 Task: Create a due date automation trigger when advanced on, 2 hours after a card is due add content with a description not containing resume.
Action: Mouse moved to (970, 288)
Screenshot: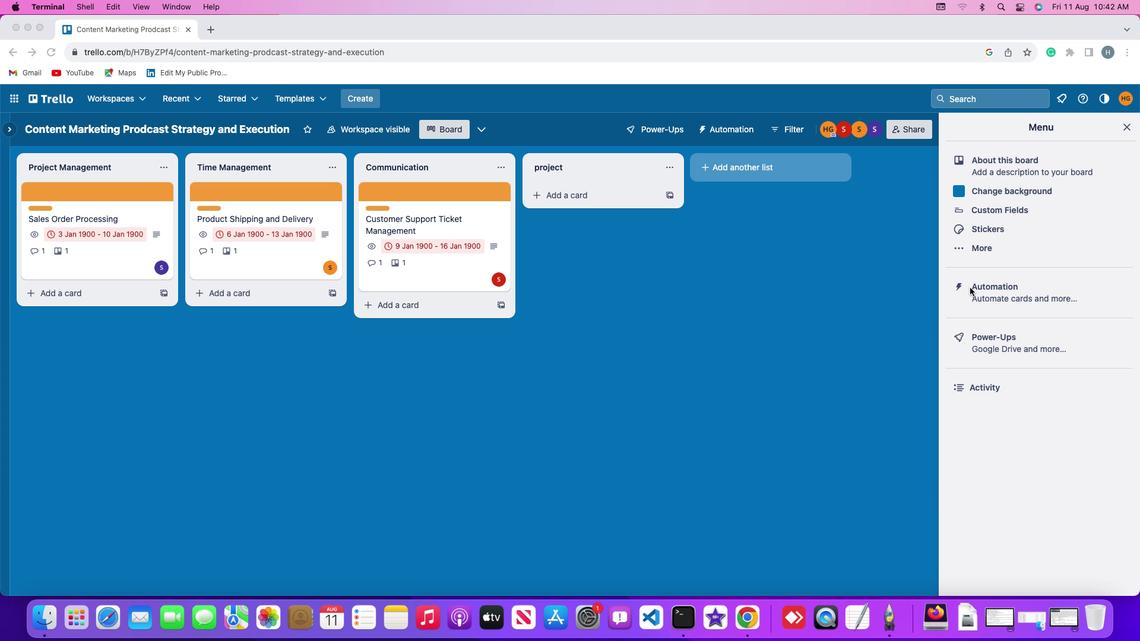 
Action: Mouse pressed left at (970, 288)
Screenshot: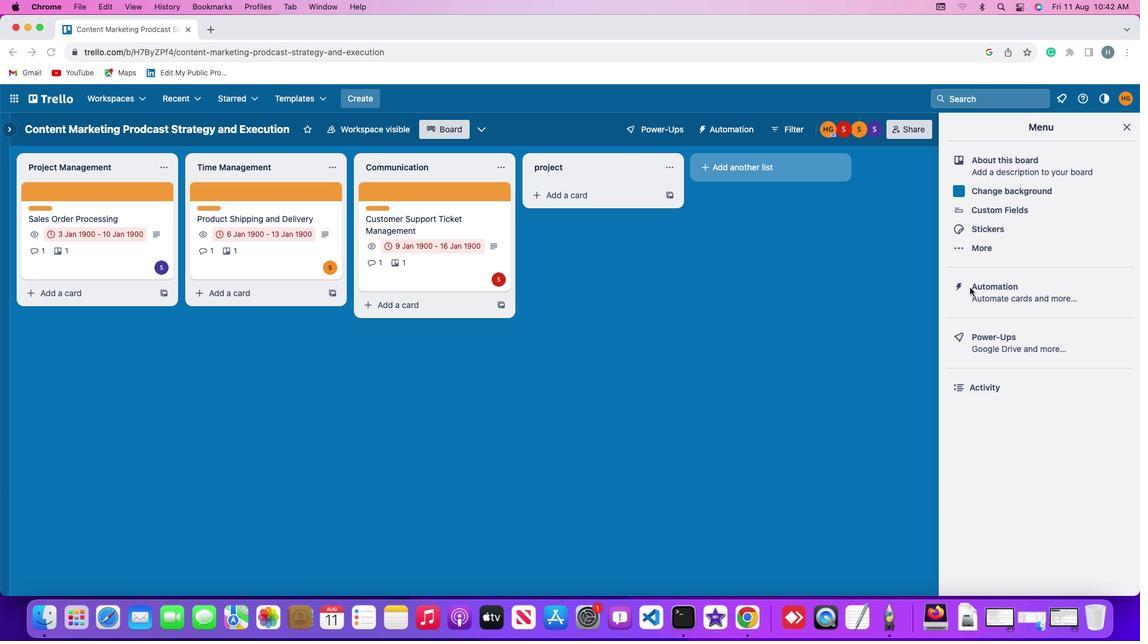 
Action: Mouse pressed left at (970, 288)
Screenshot: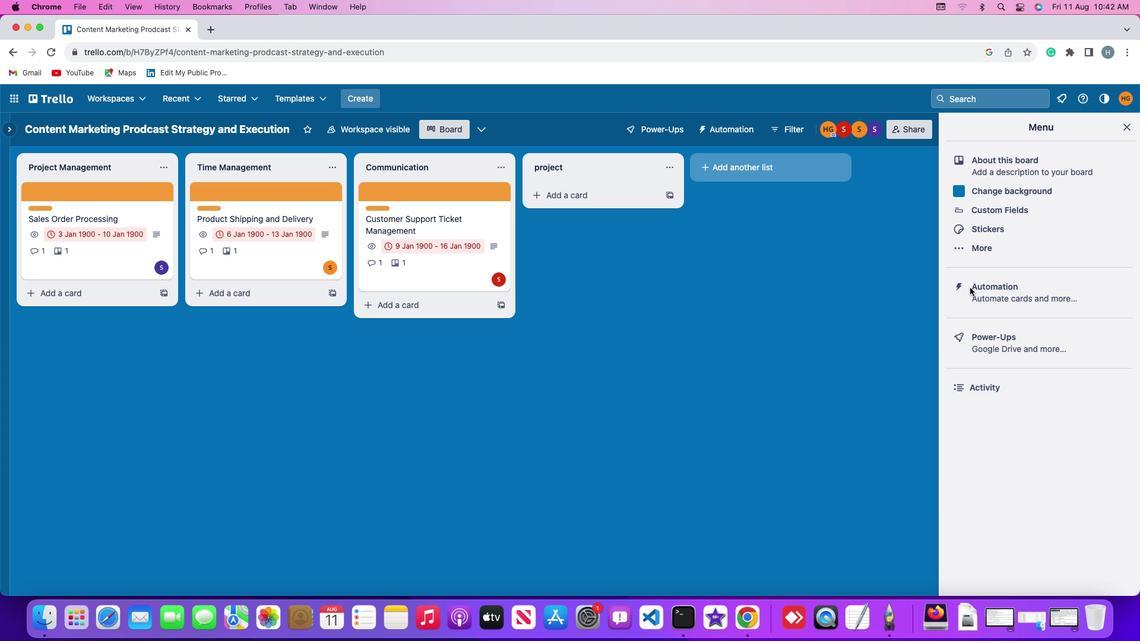 
Action: Mouse moved to (66, 281)
Screenshot: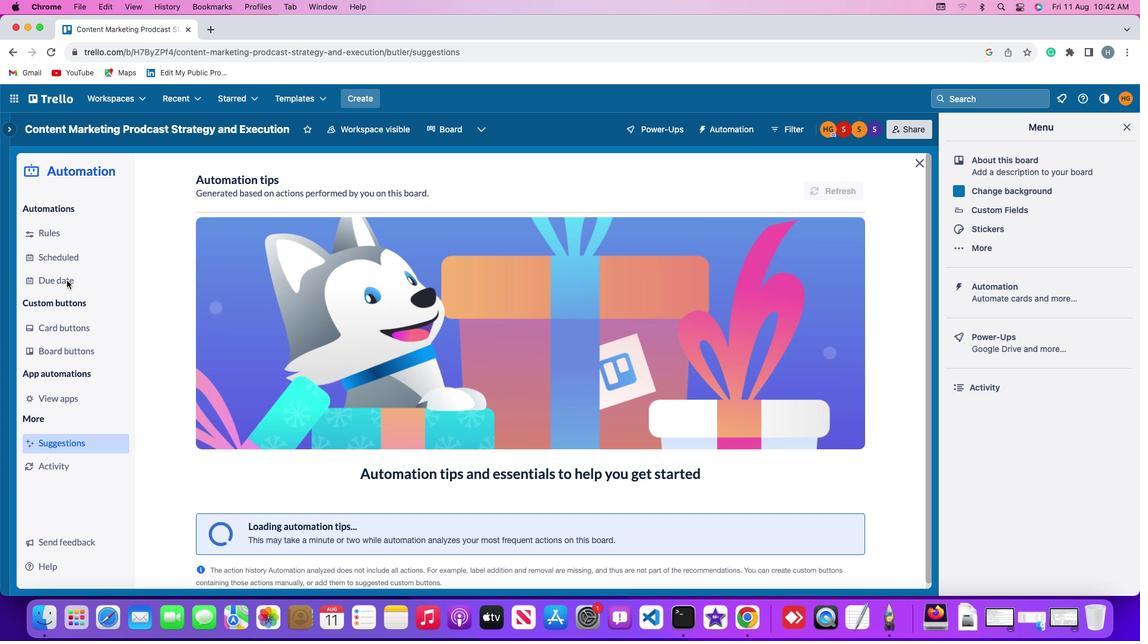 
Action: Mouse pressed left at (66, 281)
Screenshot: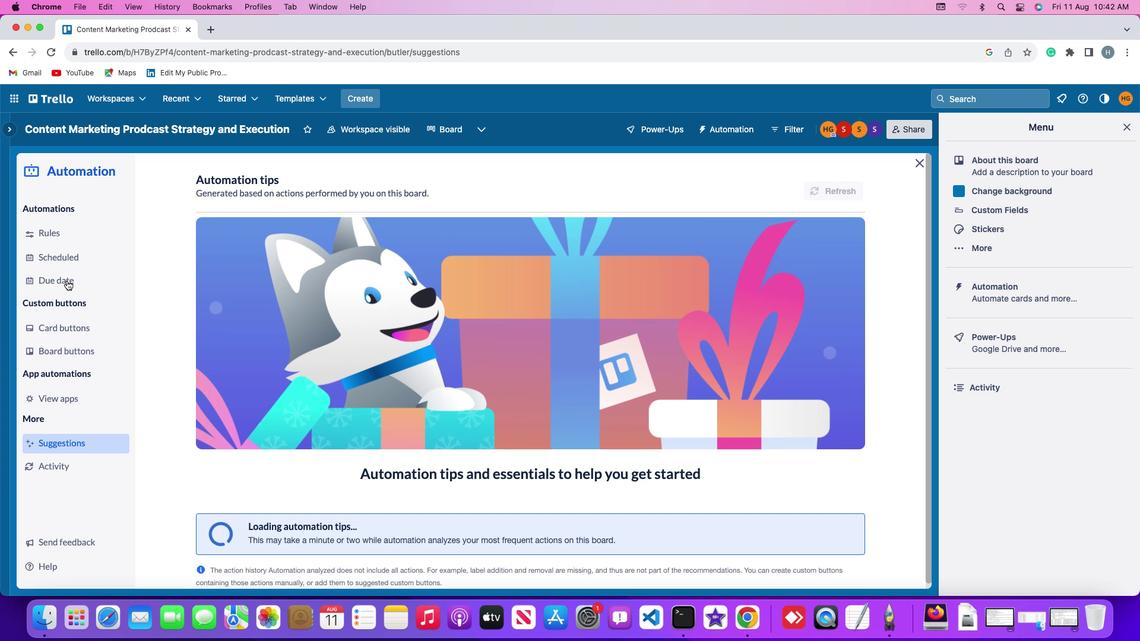 
Action: Mouse moved to (773, 183)
Screenshot: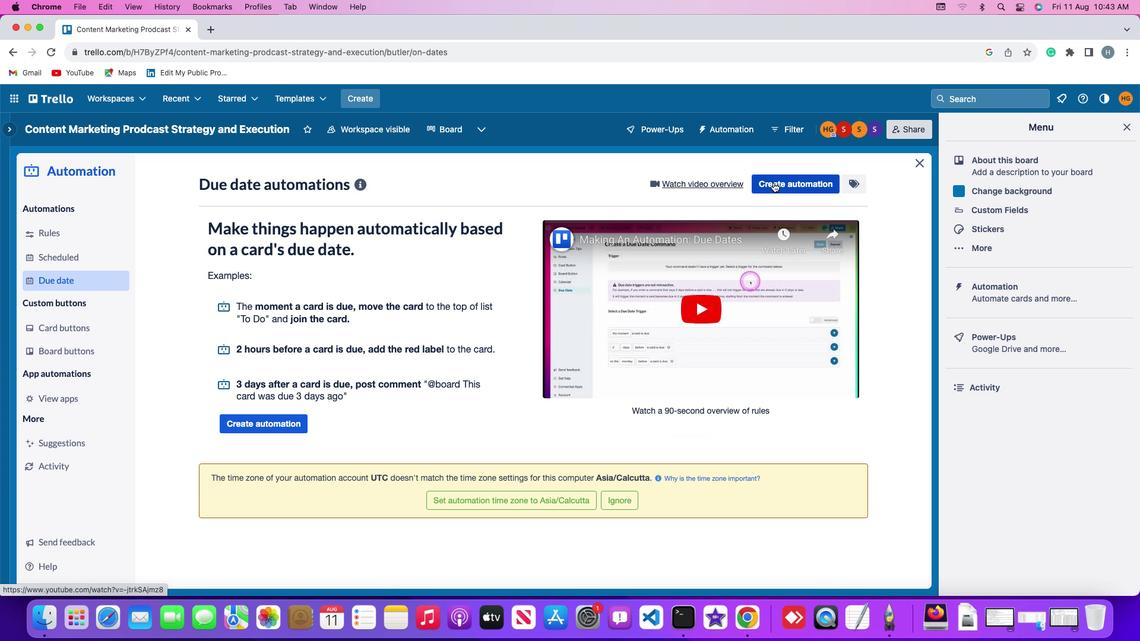 
Action: Mouse pressed left at (773, 183)
Screenshot: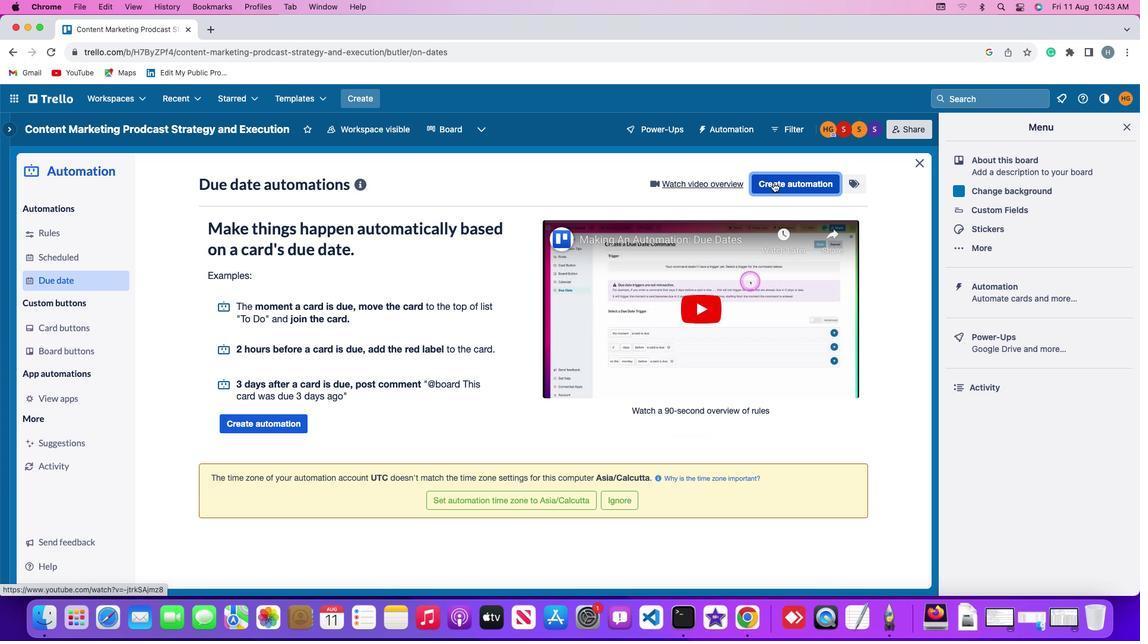 
Action: Mouse moved to (242, 298)
Screenshot: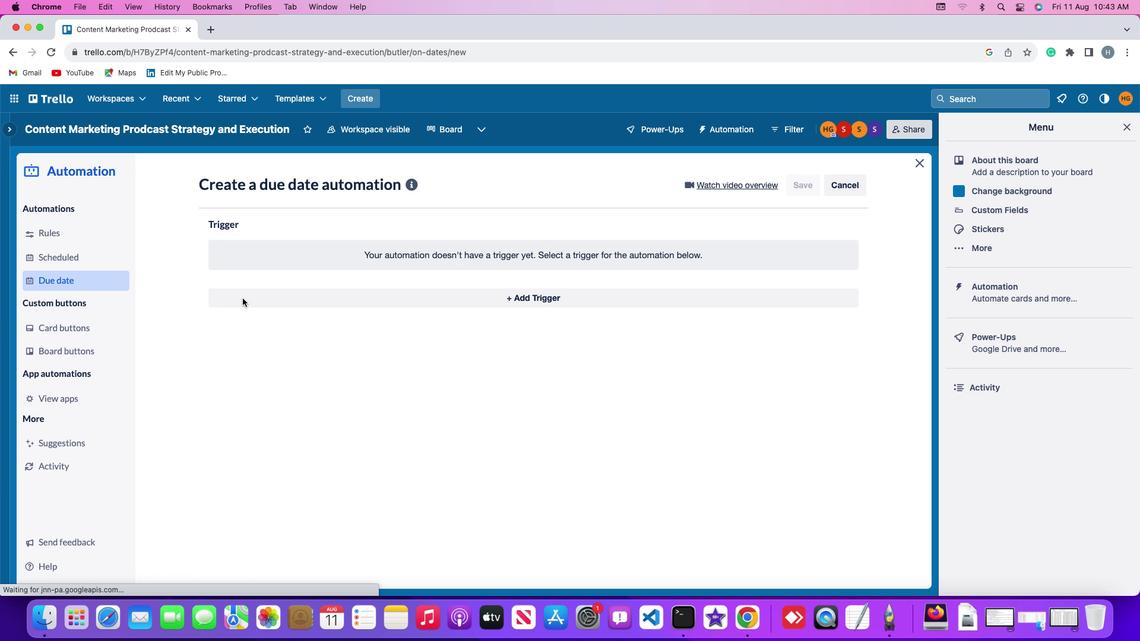 
Action: Mouse pressed left at (242, 298)
Screenshot: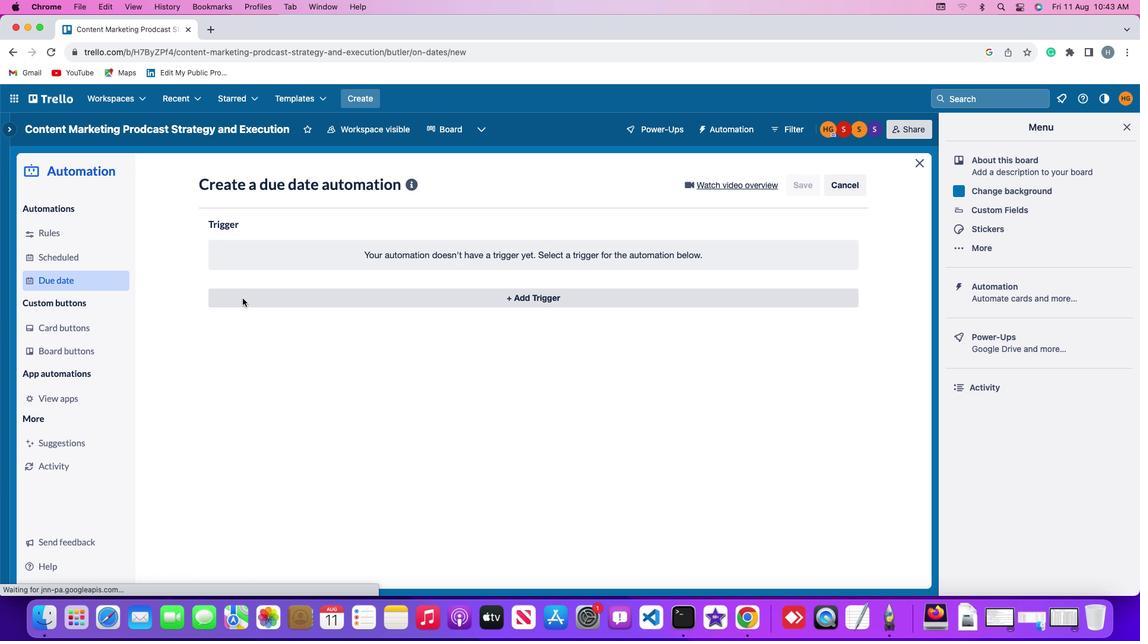 
Action: Mouse moved to (235, 478)
Screenshot: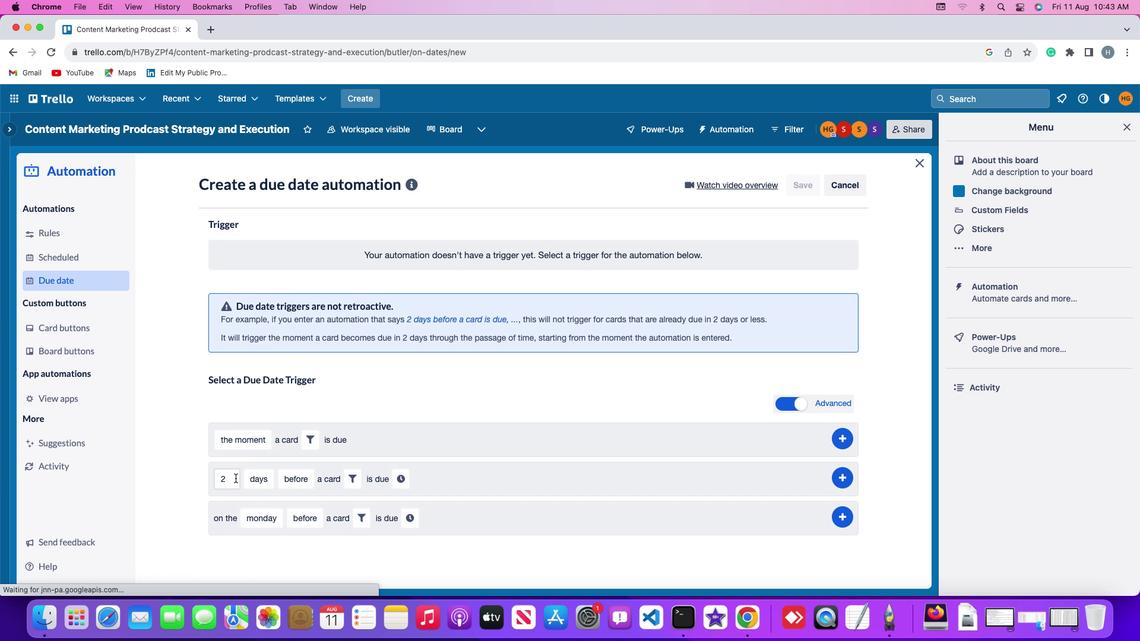 
Action: Mouse pressed left at (235, 478)
Screenshot: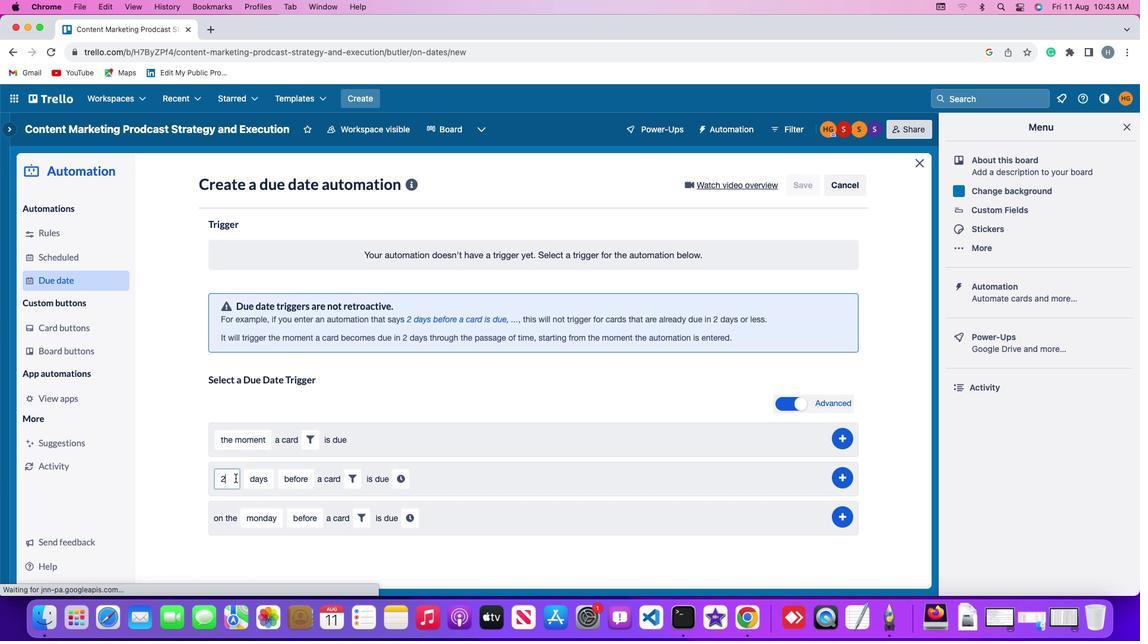 
Action: Mouse moved to (235, 477)
Screenshot: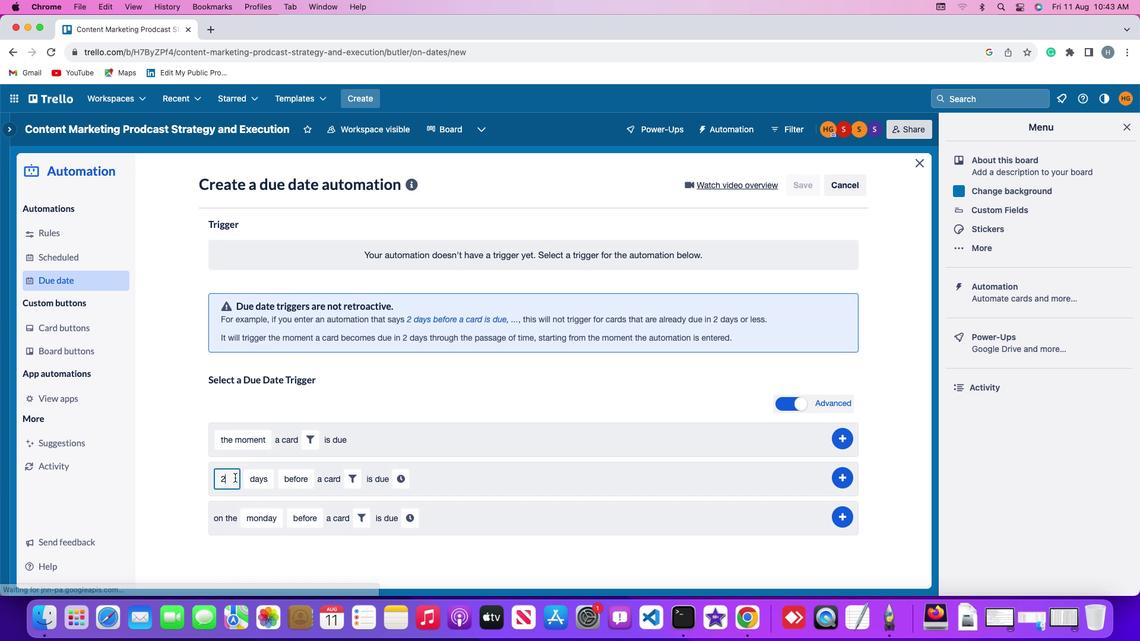 
Action: Key pressed Key.backspace'2'
Screenshot: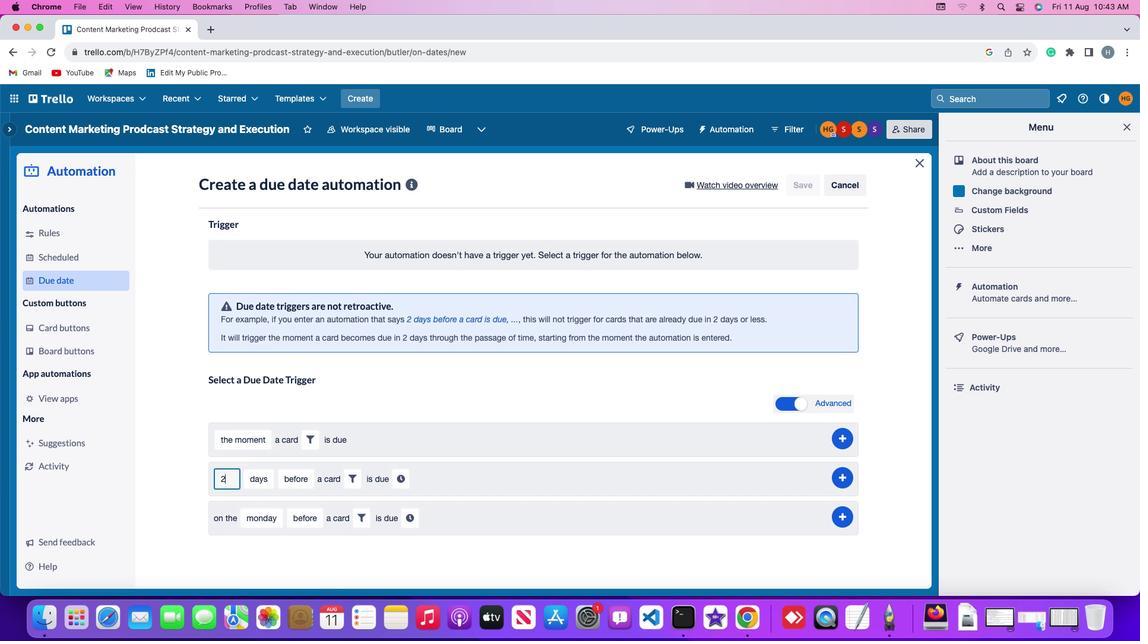 
Action: Mouse moved to (268, 479)
Screenshot: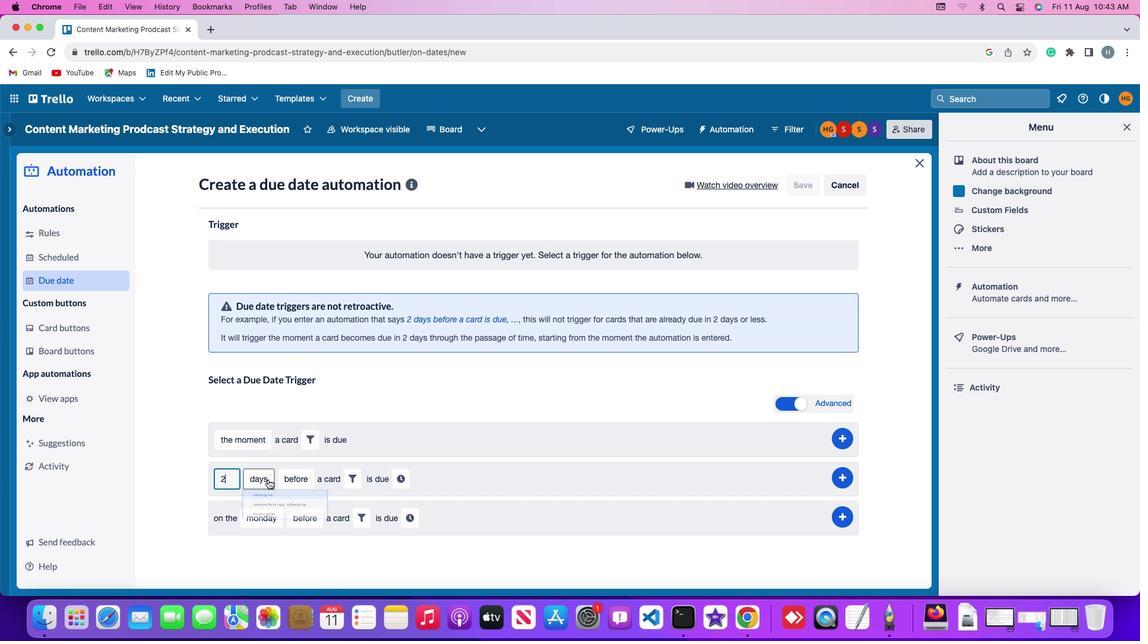 
Action: Mouse pressed left at (268, 479)
Screenshot: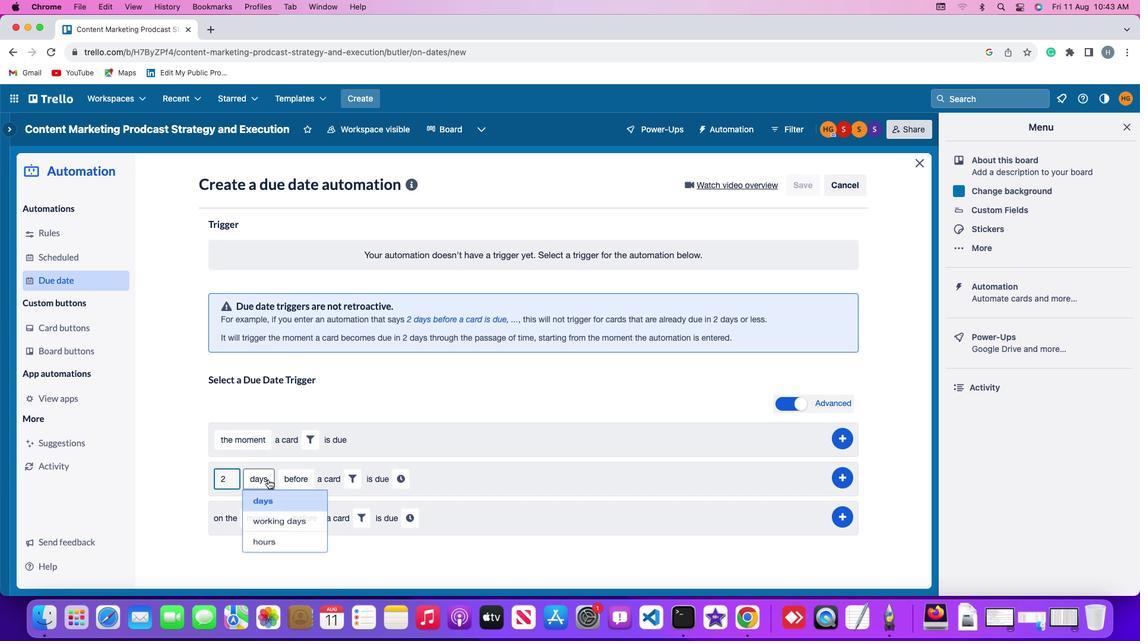 
Action: Mouse moved to (269, 550)
Screenshot: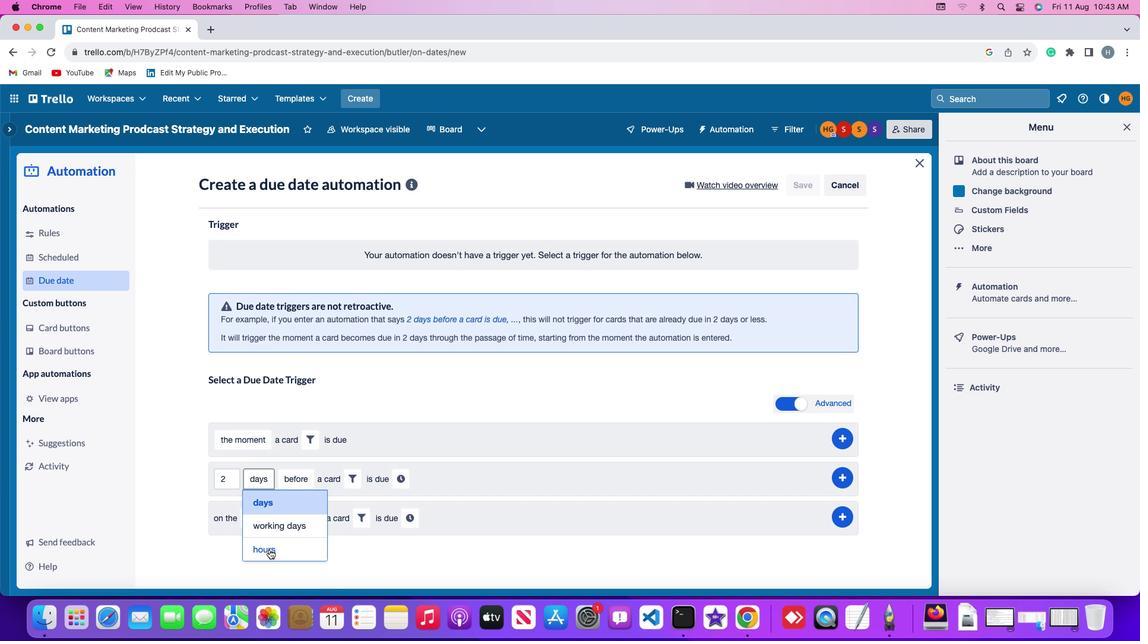 
Action: Mouse pressed left at (269, 550)
Screenshot: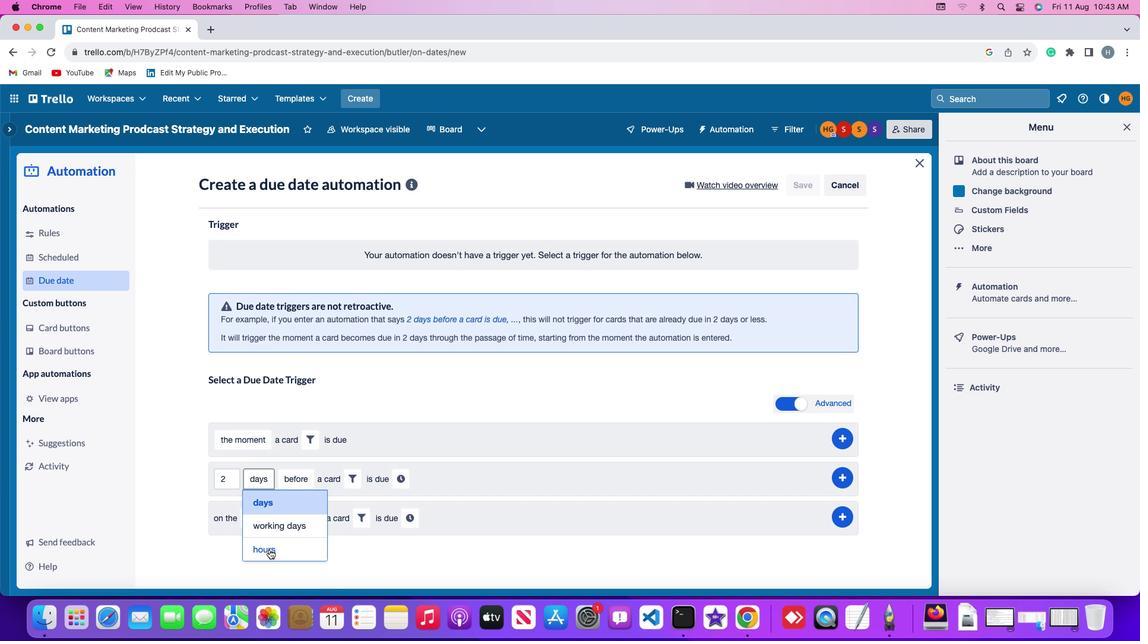 
Action: Mouse moved to (299, 482)
Screenshot: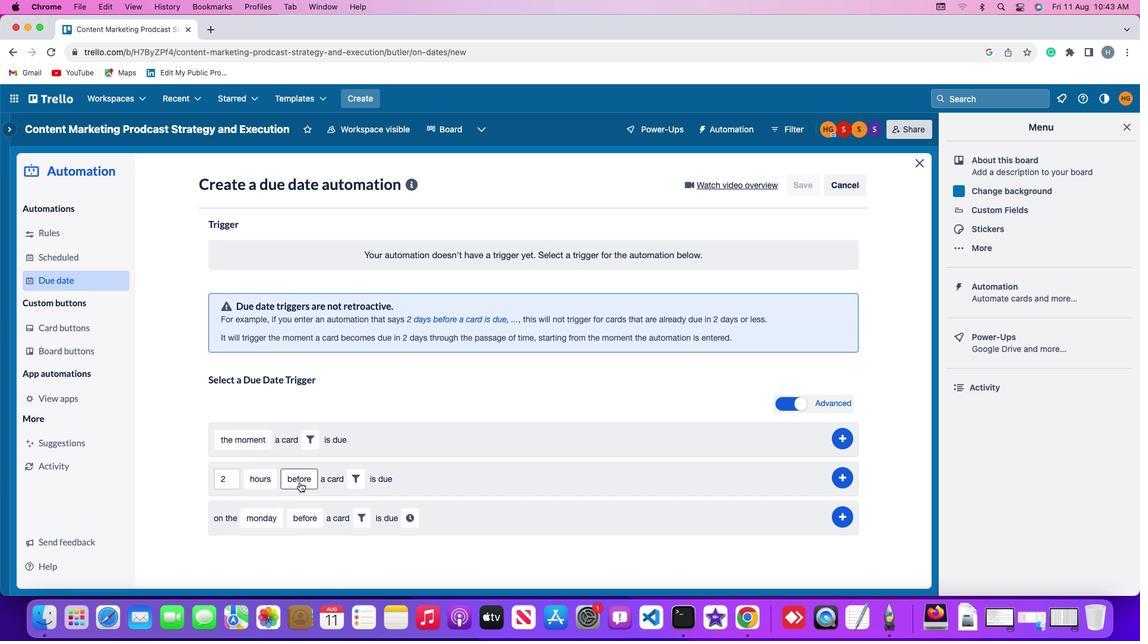 
Action: Mouse pressed left at (299, 482)
Screenshot: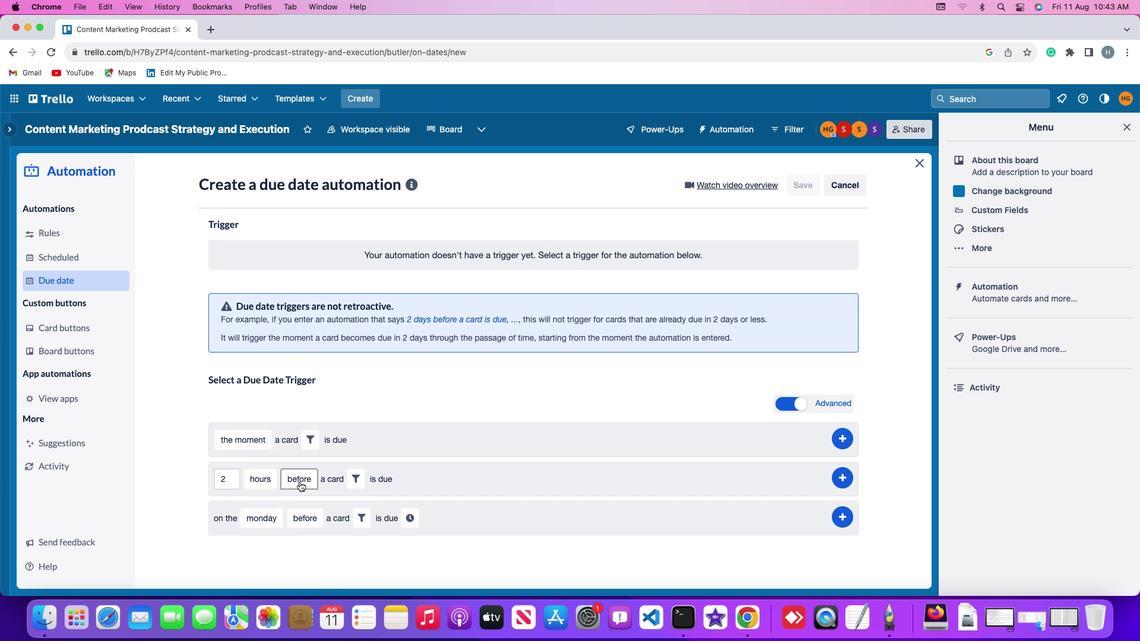 
Action: Mouse moved to (305, 531)
Screenshot: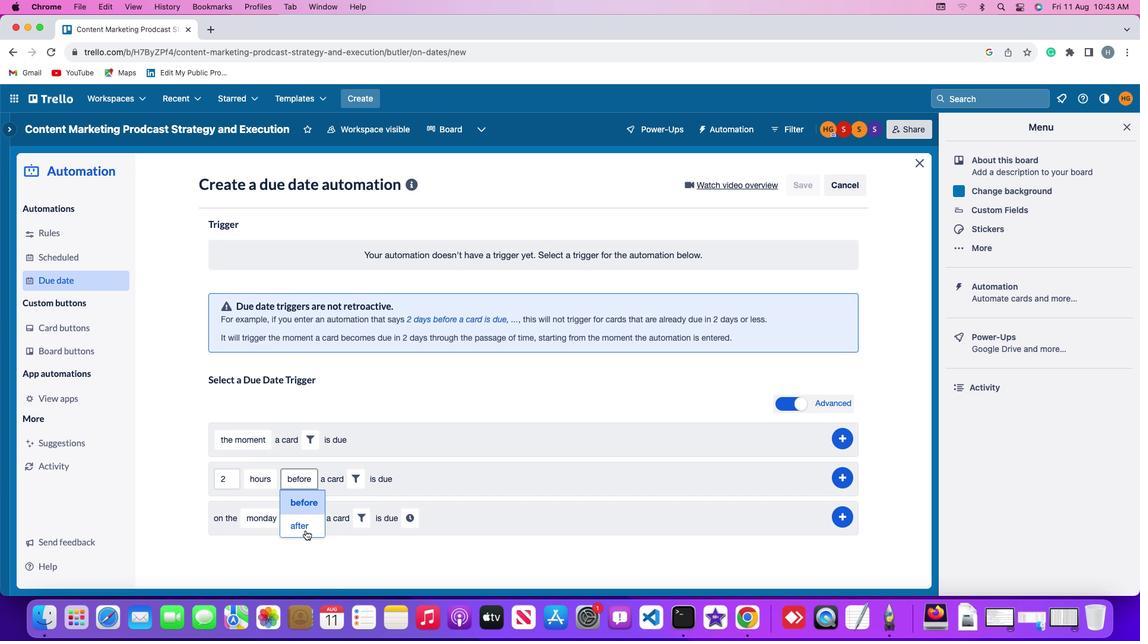 
Action: Mouse pressed left at (305, 531)
Screenshot: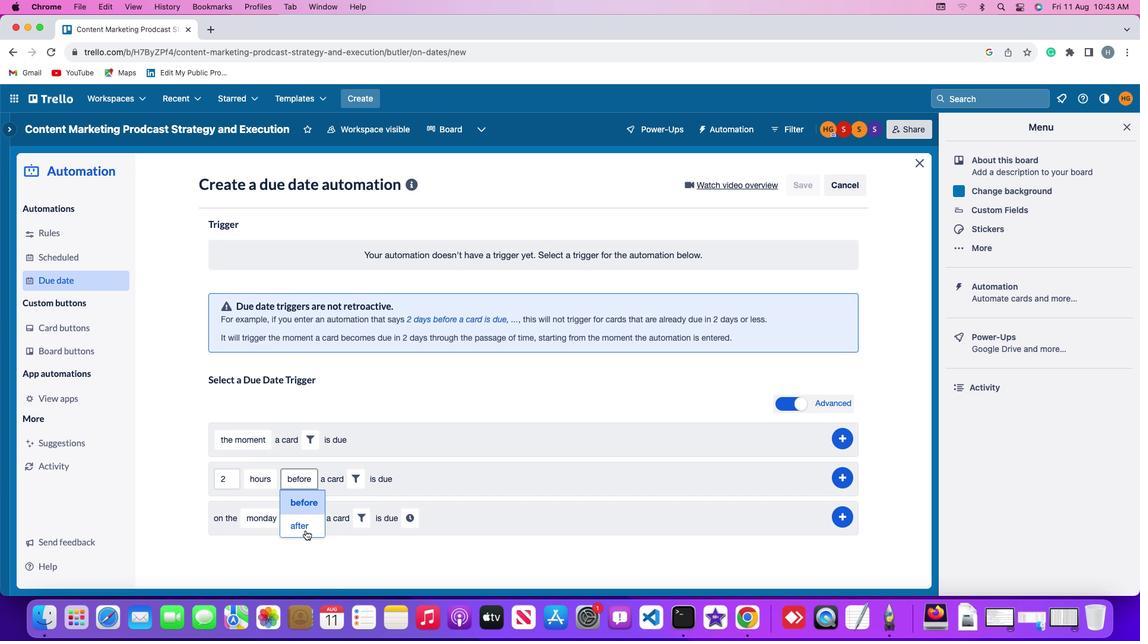 
Action: Mouse moved to (354, 482)
Screenshot: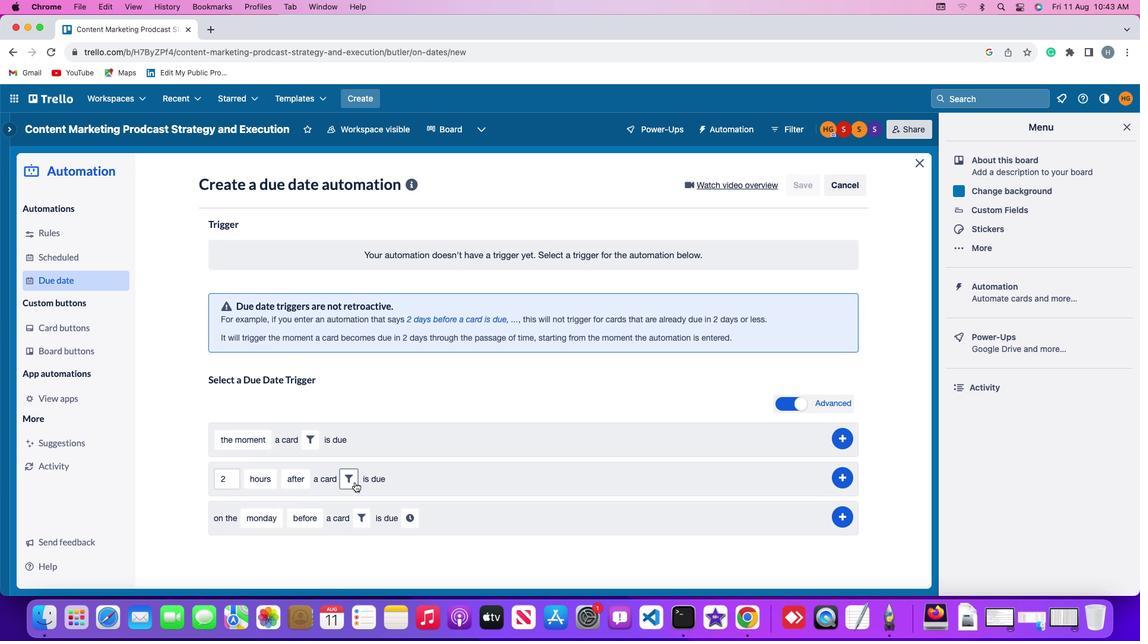 
Action: Mouse pressed left at (354, 482)
Screenshot: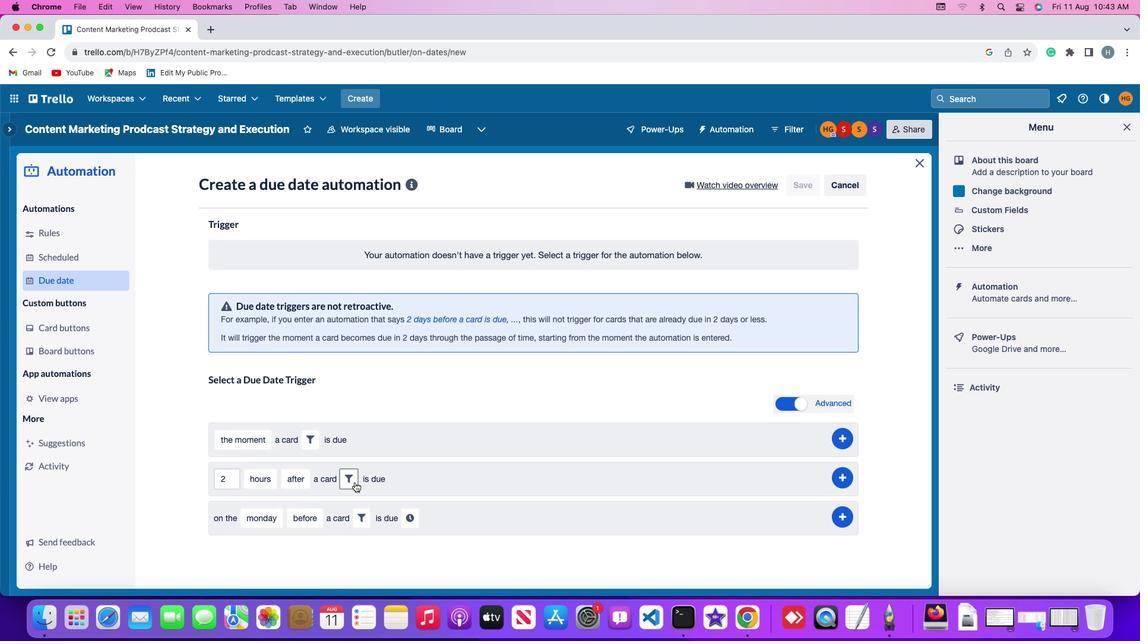 
Action: Mouse moved to (506, 517)
Screenshot: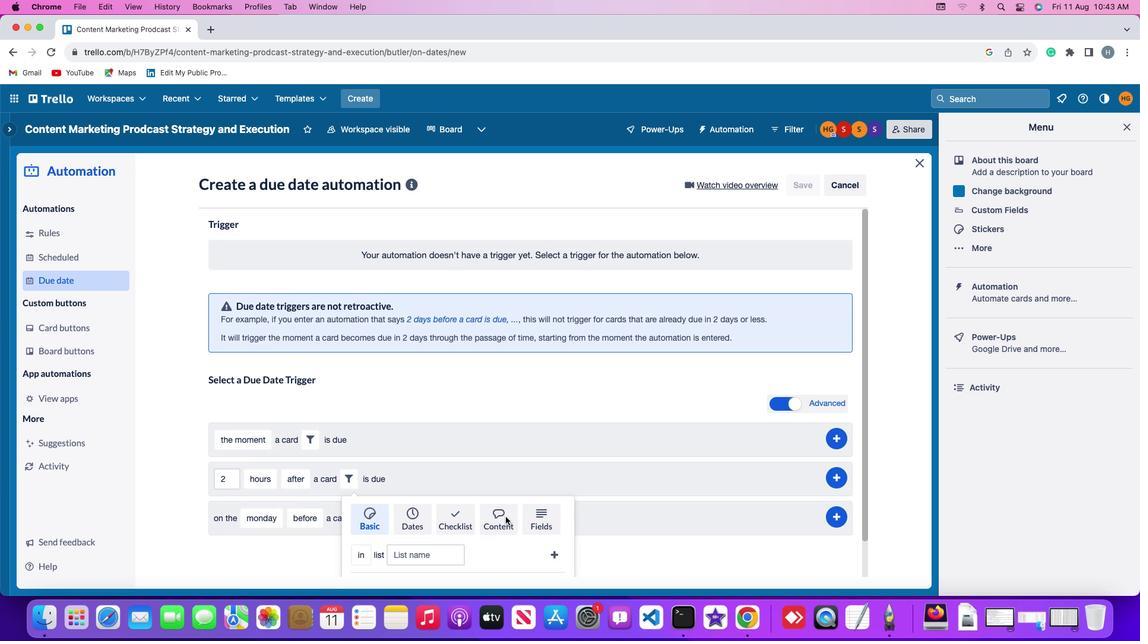 
Action: Mouse pressed left at (506, 517)
Screenshot: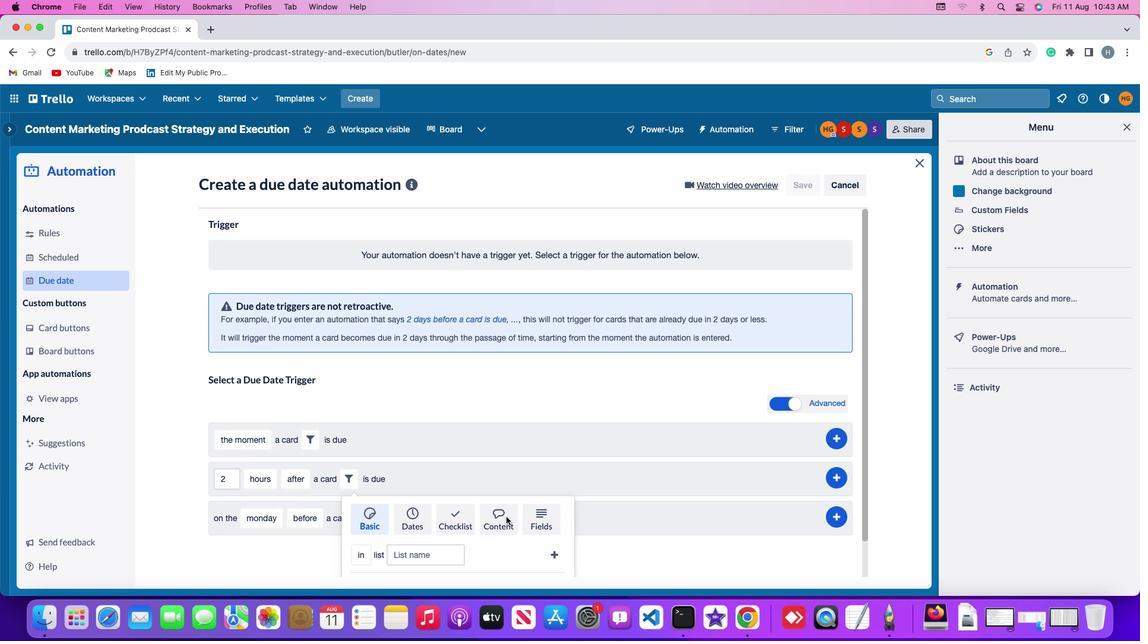 
Action: Mouse moved to (398, 551)
Screenshot: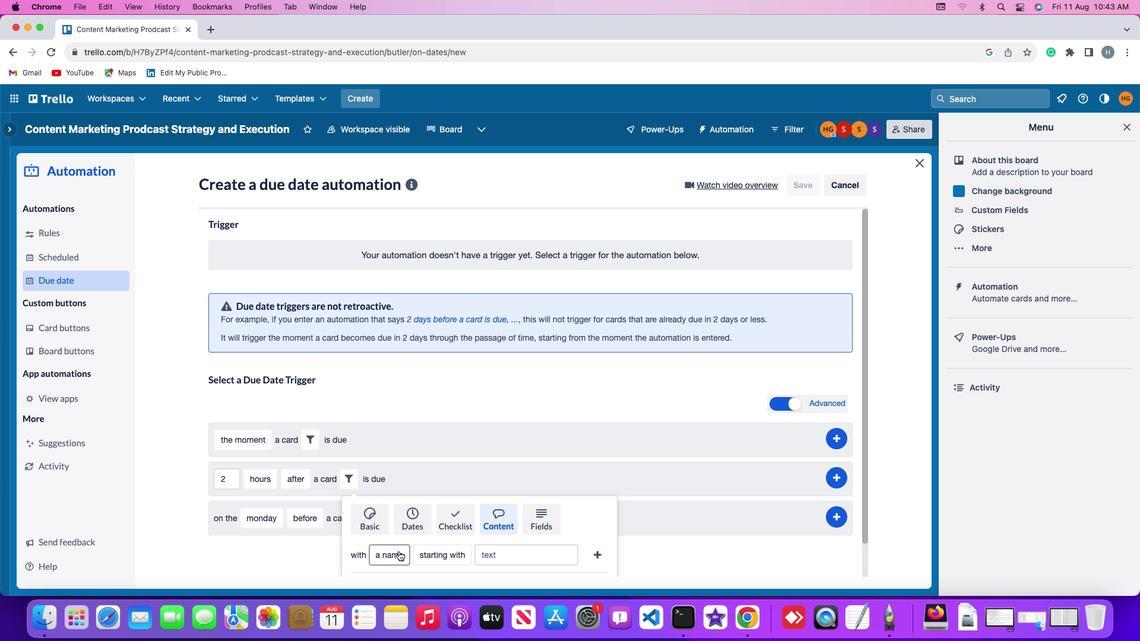 
Action: Mouse pressed left at (398, 551)
Screenshot: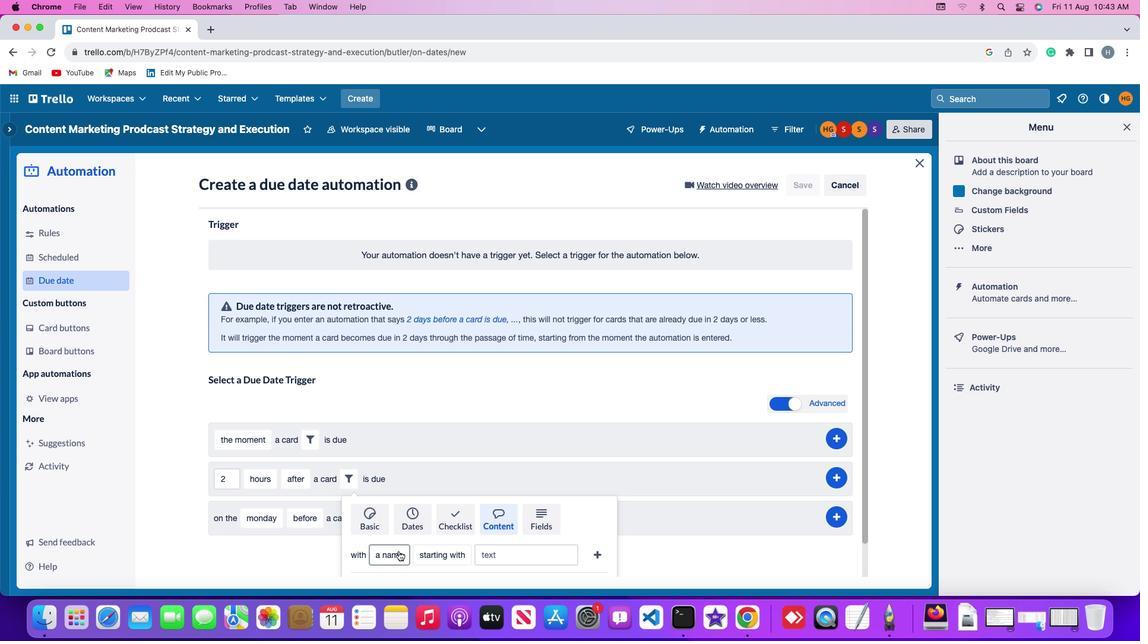 
Action: Mouse moved to (407, 504)
Screenshot: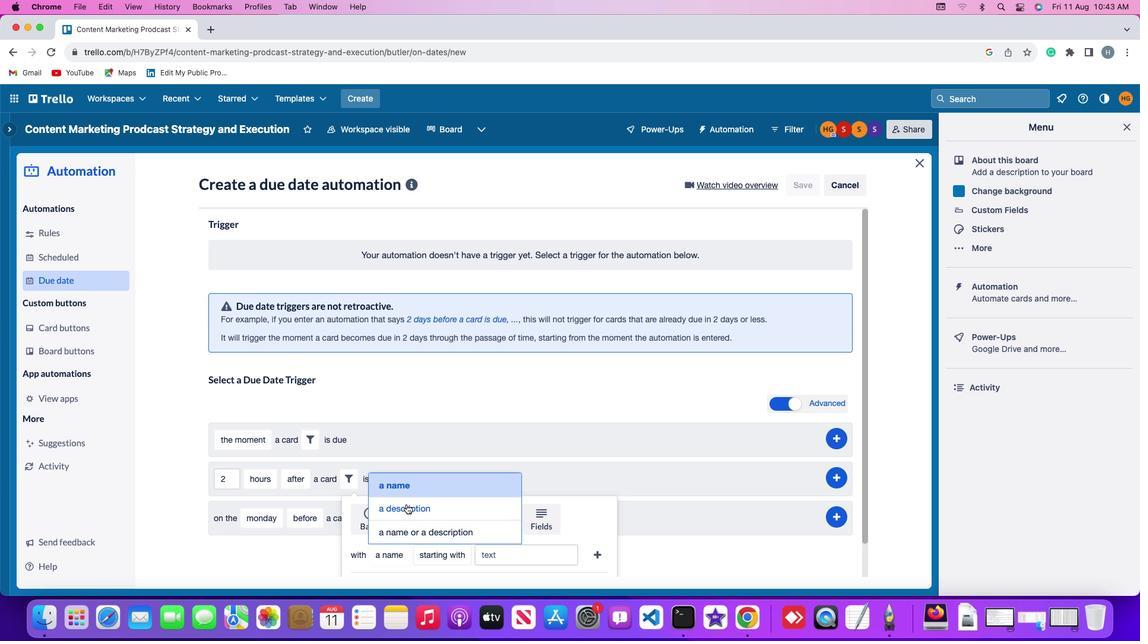 
Action: Mouse pressed left at (407, 504)
Screenshot: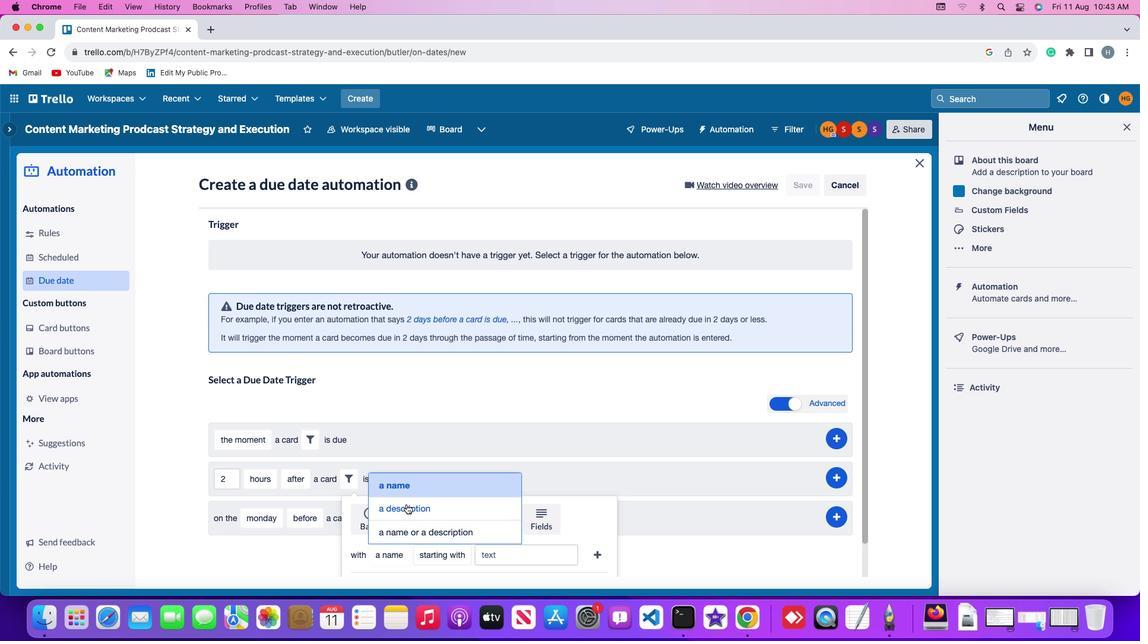 
Action: Mouse moved to (474, 558)
Screenshot: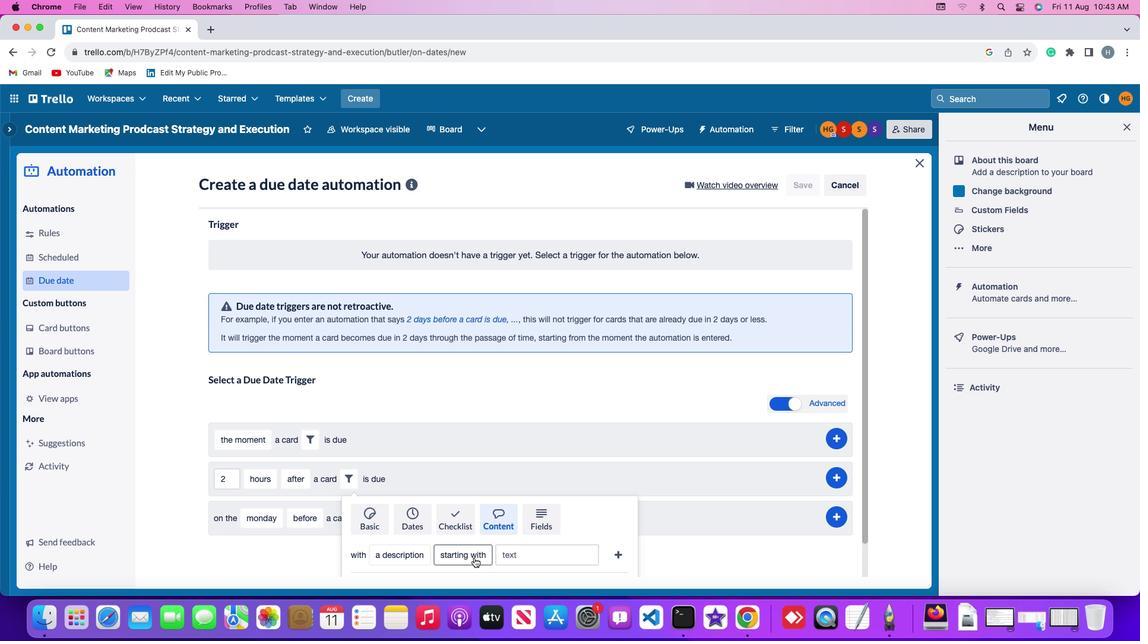 
Action: Mouse pressed left at (474, 558)
Screenshot: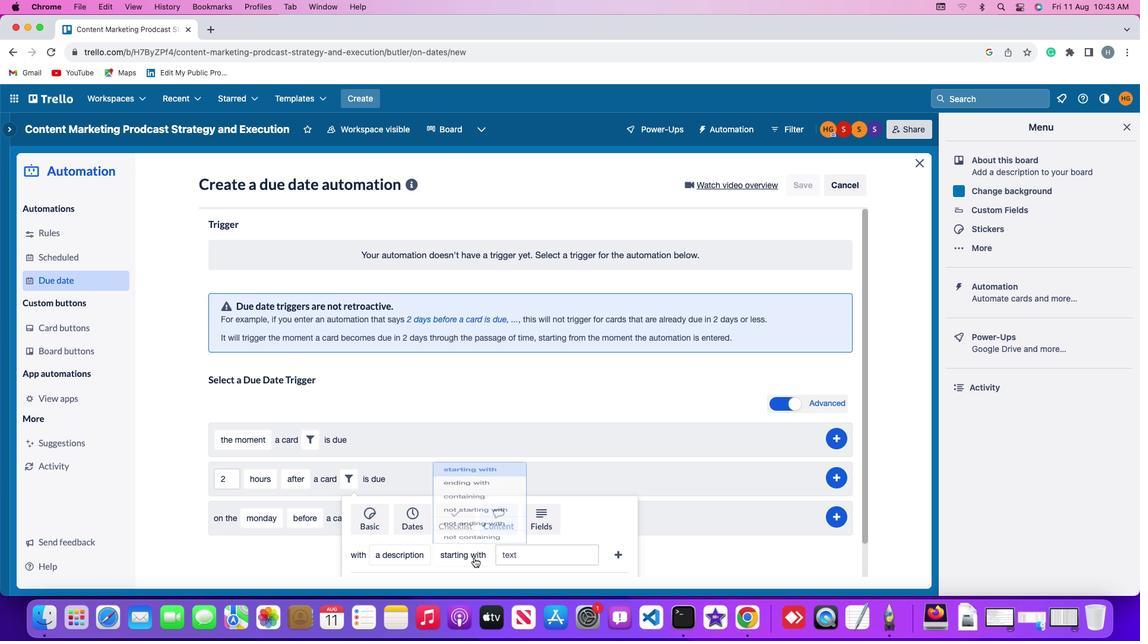 
Action: Mouse moved to (475, 530)
Screenshot: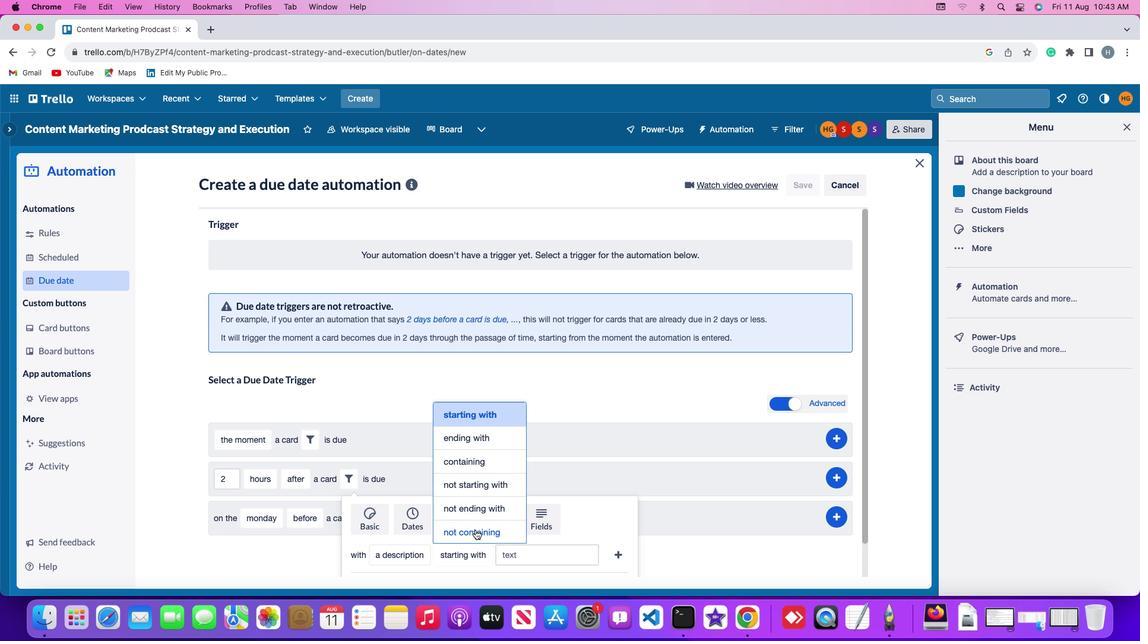 
Action: Mouse pressed left at (475, 530)
Screenshot: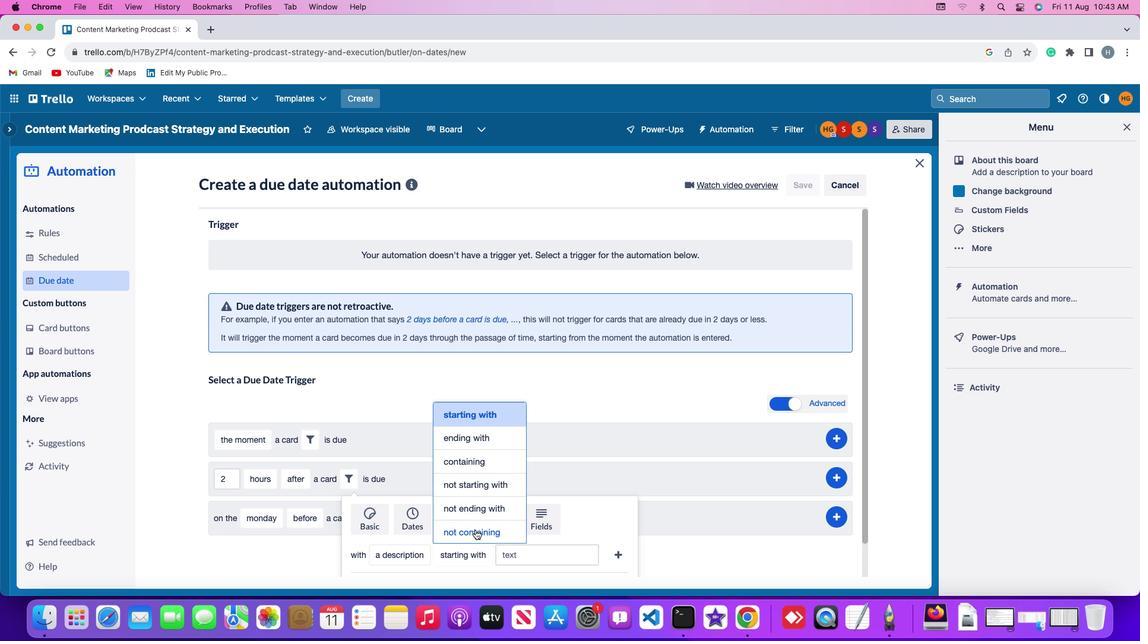 
Action: Mouse moved to (532, 552)
Screenshot: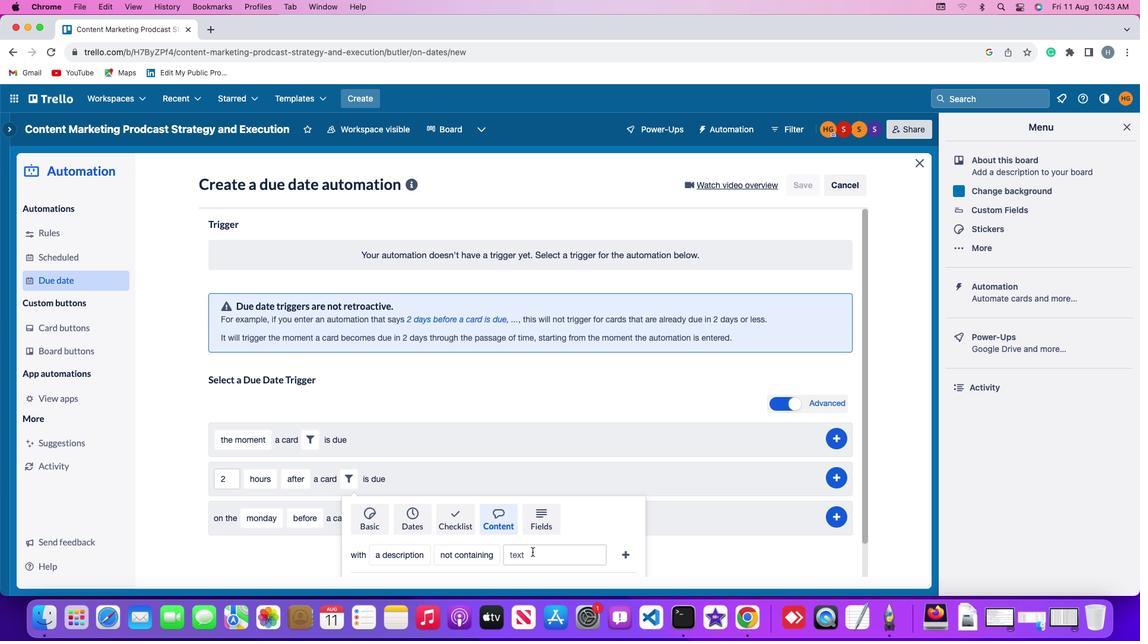 
Action: Mouse pressed left at (532, 552)
Screenshot: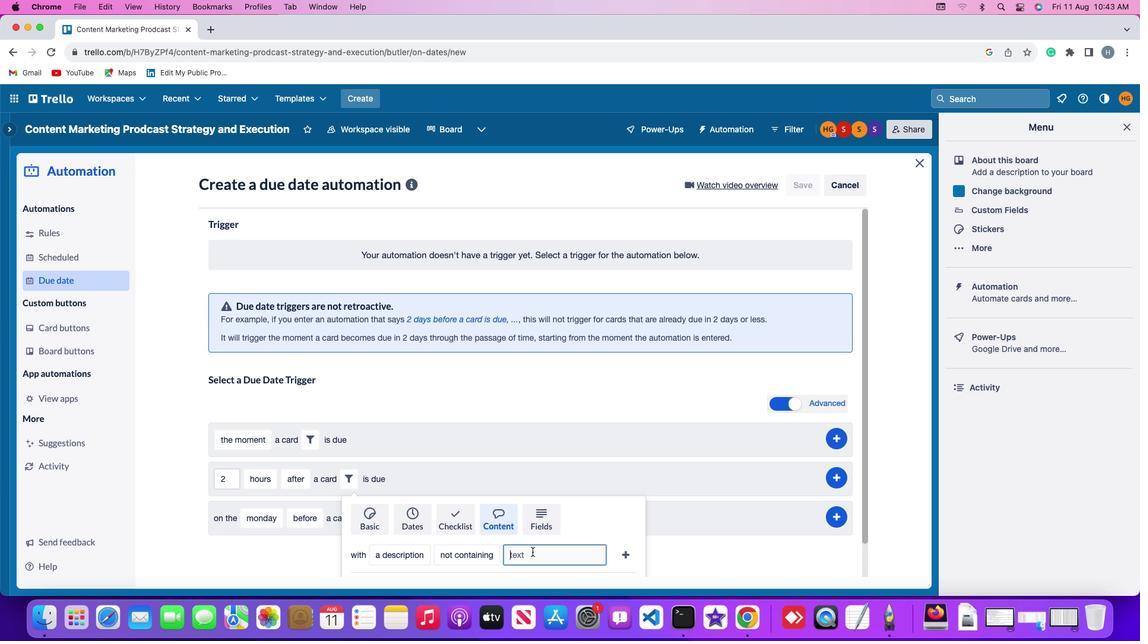 
Action: Key pressed 'r''e''s'
Screenshot: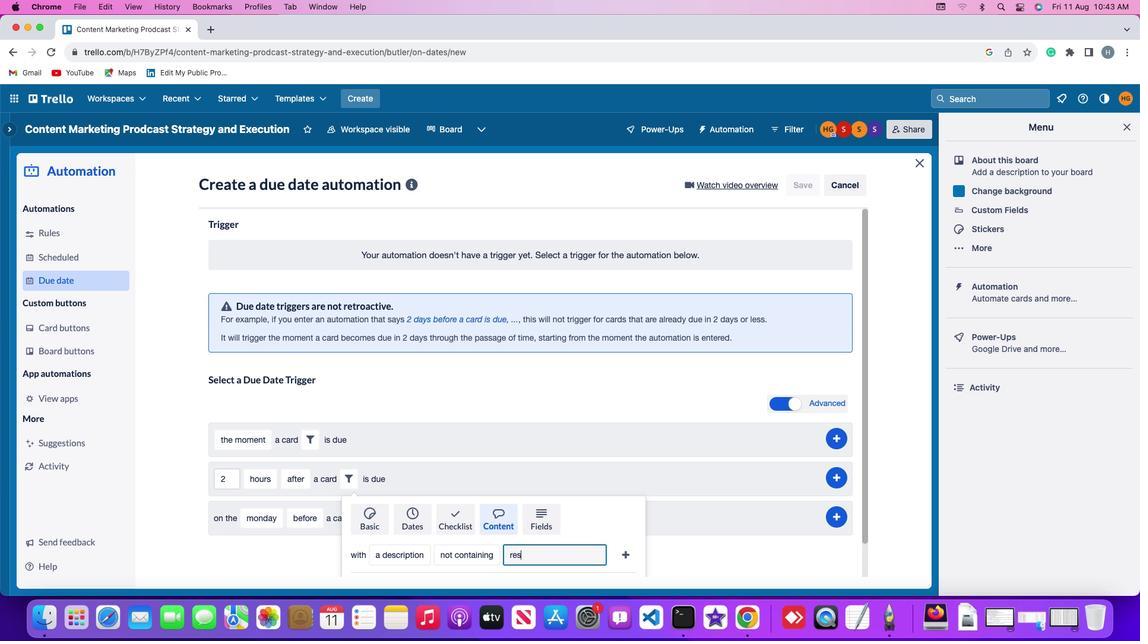 
Action: Mouse moved to (532, 552)
Screenshot: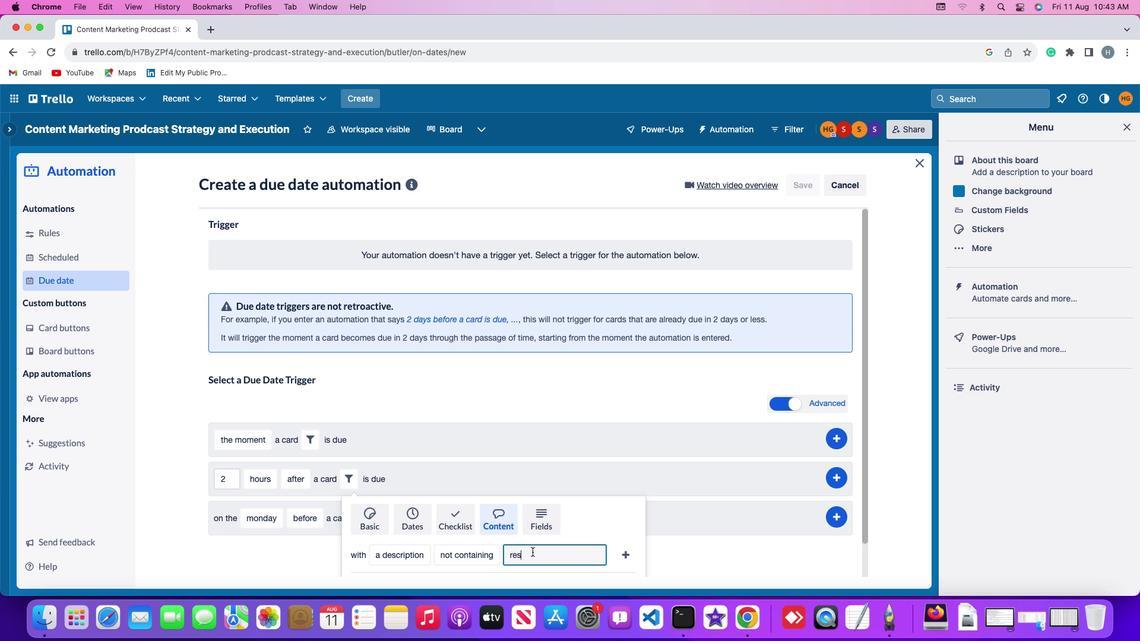 
Action: Key pressed 'u''m''e'
Screenshot: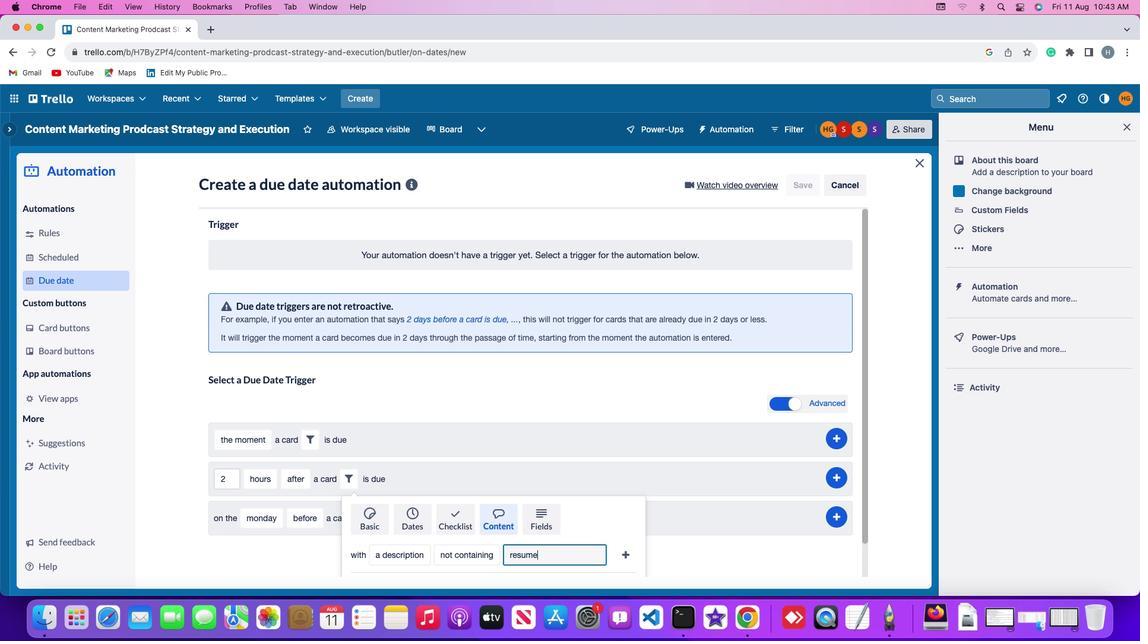 
Action: Mouse moved to (624, 556)
Screenshot: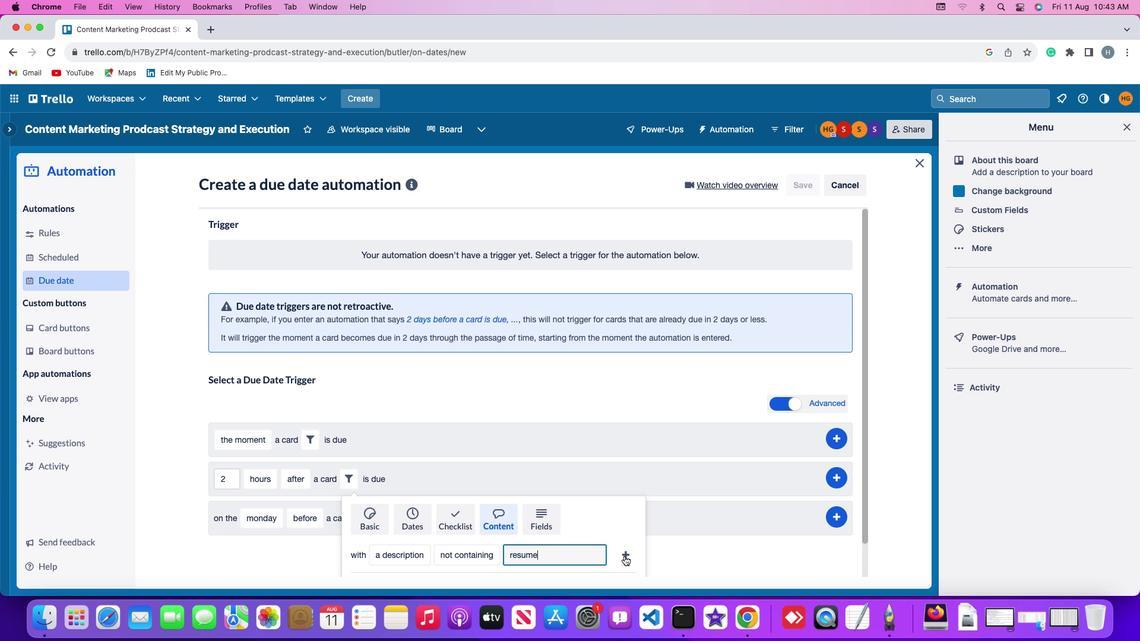
Action: Mouse pressed left at (624, 556)
Screenshot: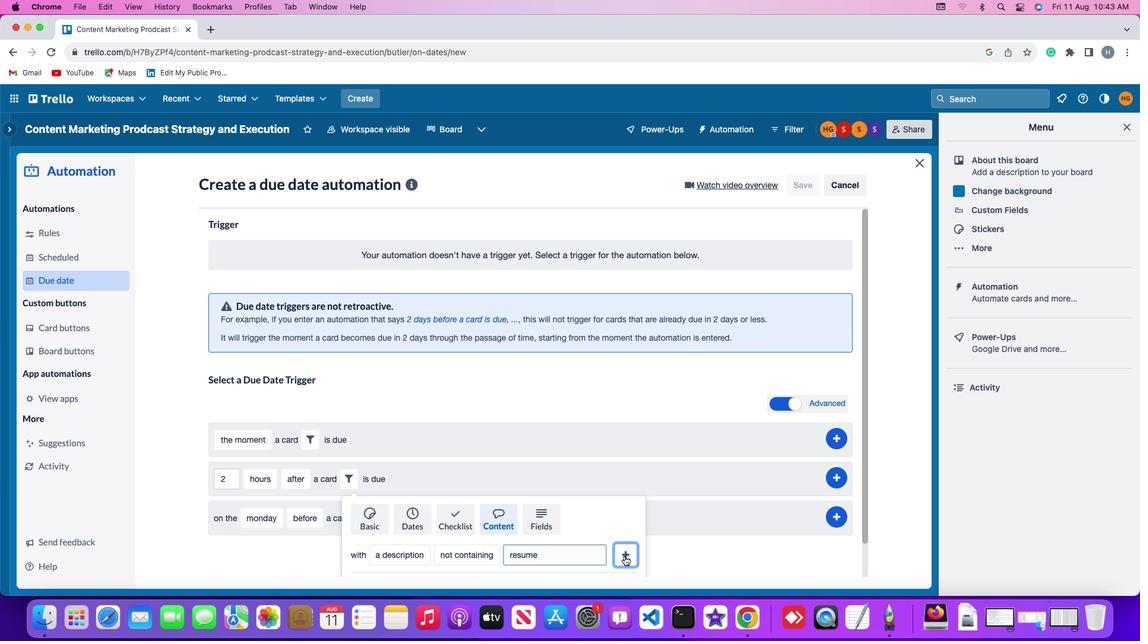 
Action: Mouse moved to (847, 475)
Screenshot: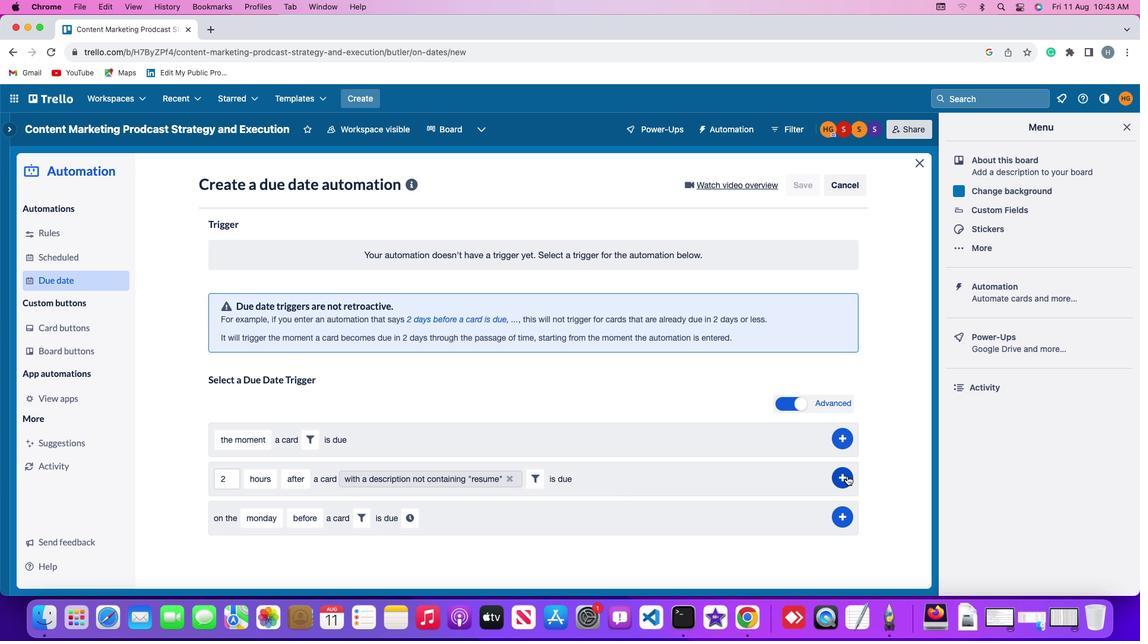 
Action: Mouse pressed left at (847, 475)
Screenshot: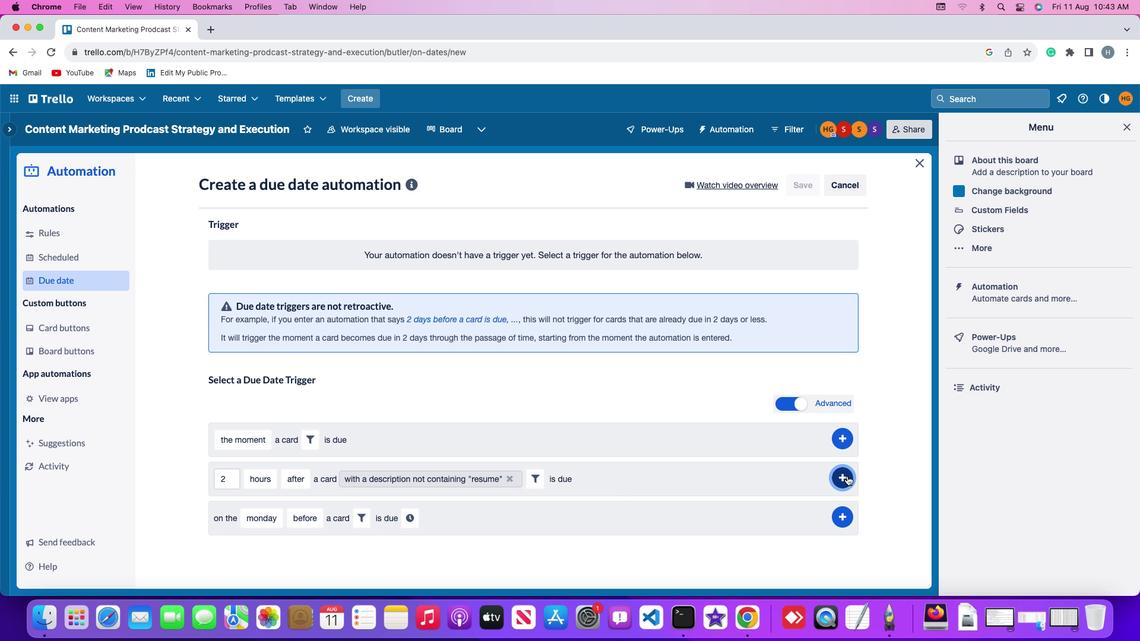 
Action: Mouse moved to (894, 401)
Screenshot: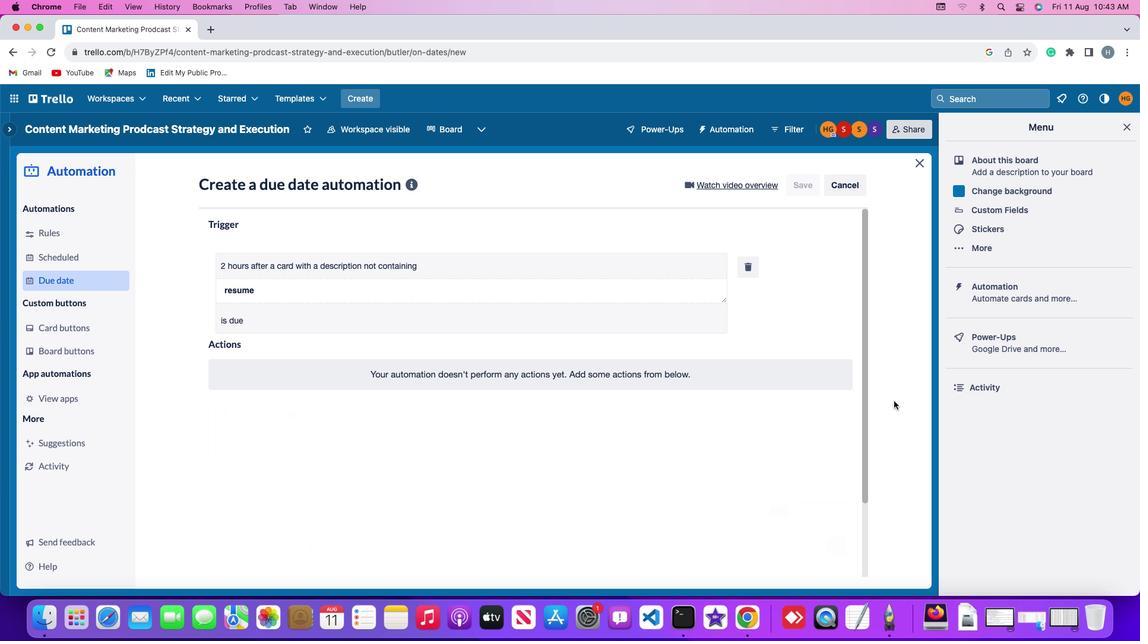 
